 Task: Create Card Card0000000303 in Board Board0000000076 in Workspace WS0000000026 in Trello. Create Card Card0000000304 in Board Board0000000076 in Workspace WS0000000026 in Trello. Create Card Card0000000305 in Board Board0000000077 in Workspace WS0000000026 in Trello. Create Card Card0000000306 in Board Board0000000077 in Workspace WS0000000026 in Trello. Create Card Card0000000307 in Board Board0000000077 in Workspace WS0000000026 in Trello
Action: Mouse moved to (348, 310)
Screenshot: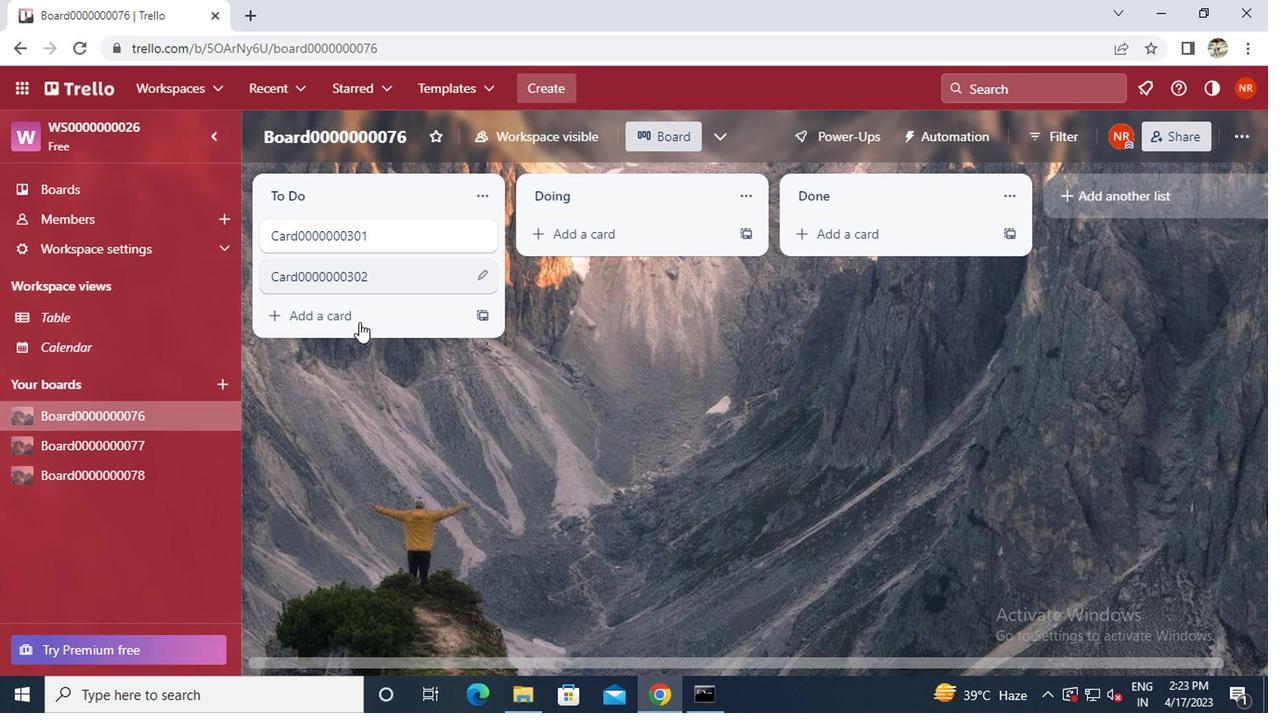 
Action: Mouse pressed left at (348, 310)
Screenshot: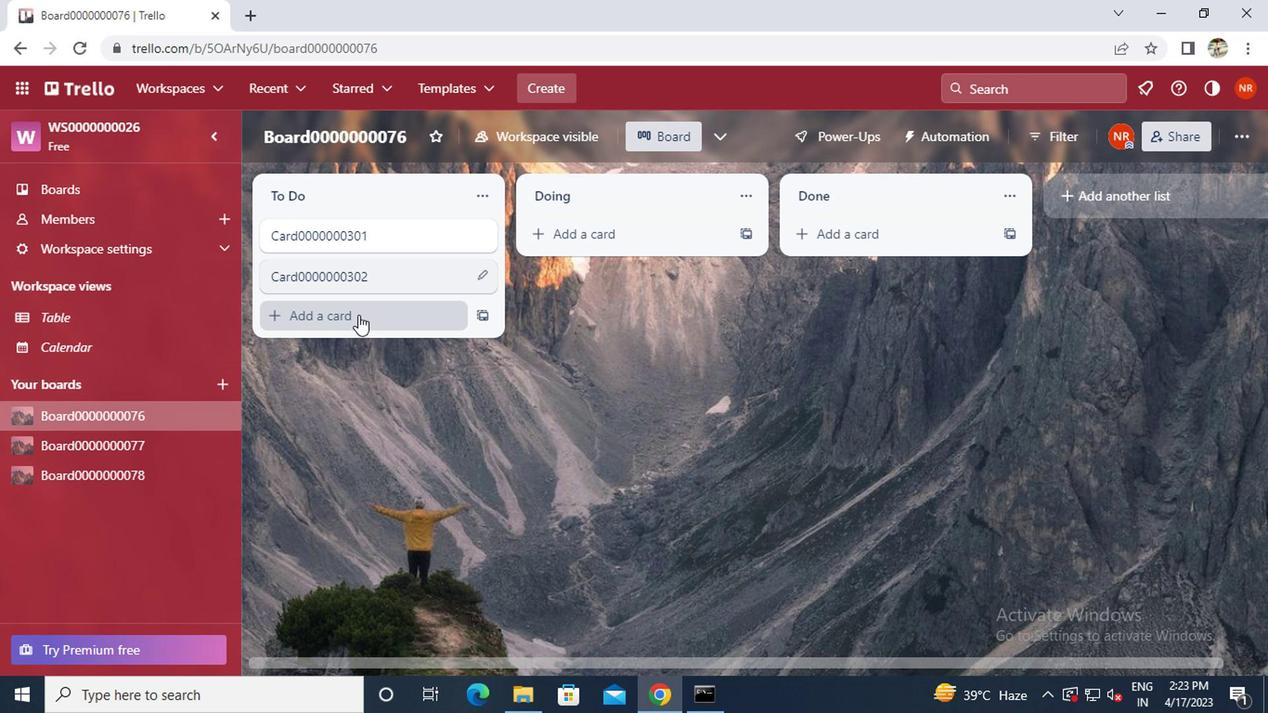 
Action: Key pressed c<Key.caps_lock>ard0000000303
Screenshot: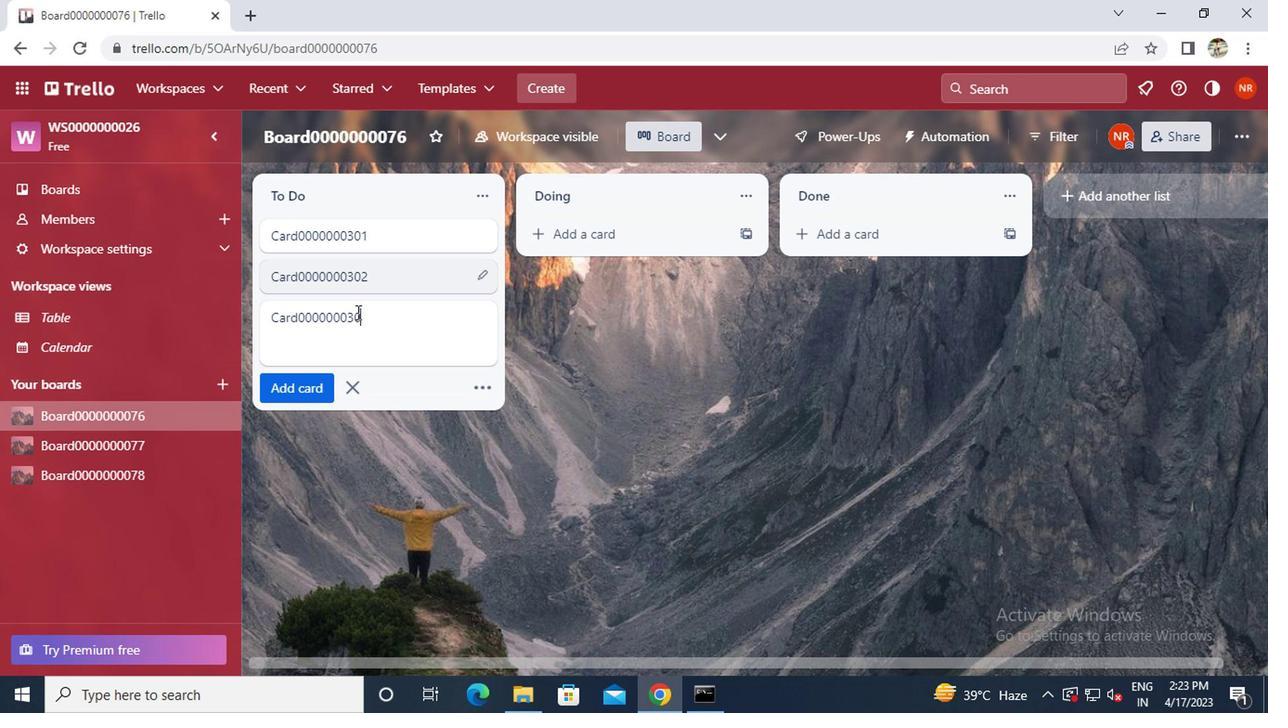 
Action: Mouse moved to (305, 389)
Screenshot: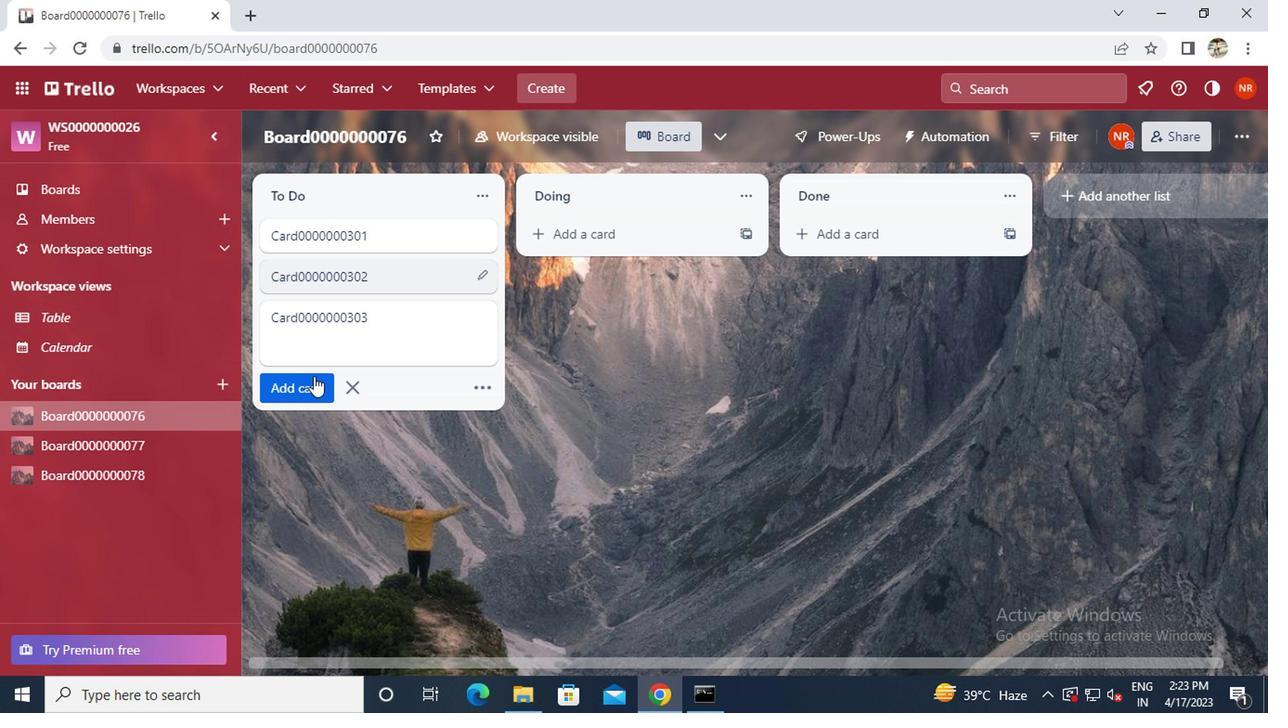 
Action: Mouse pressed left at (305, 389)
Screenshot: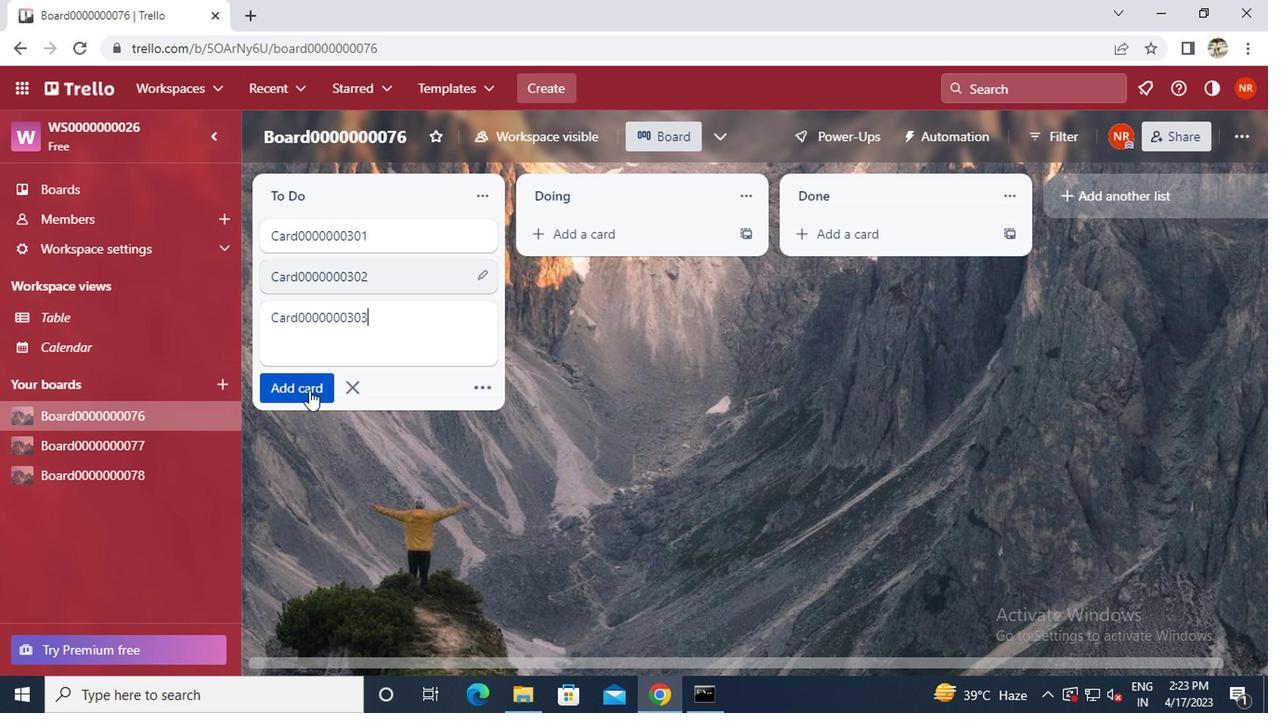 
Action: Key pressed <Key.caps_lock>c<Key.caps_lock>ard0000000304
Screenshot: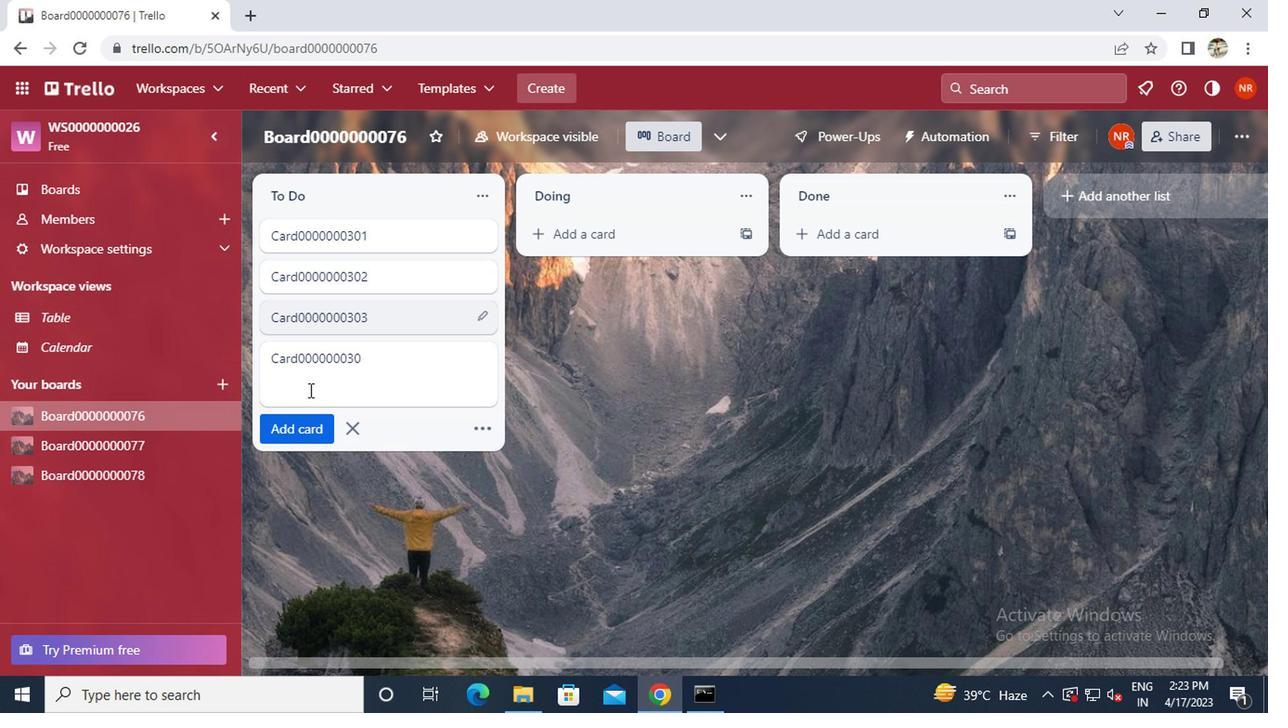 
Action: Mouse moved to (292, 434)
Screenshot: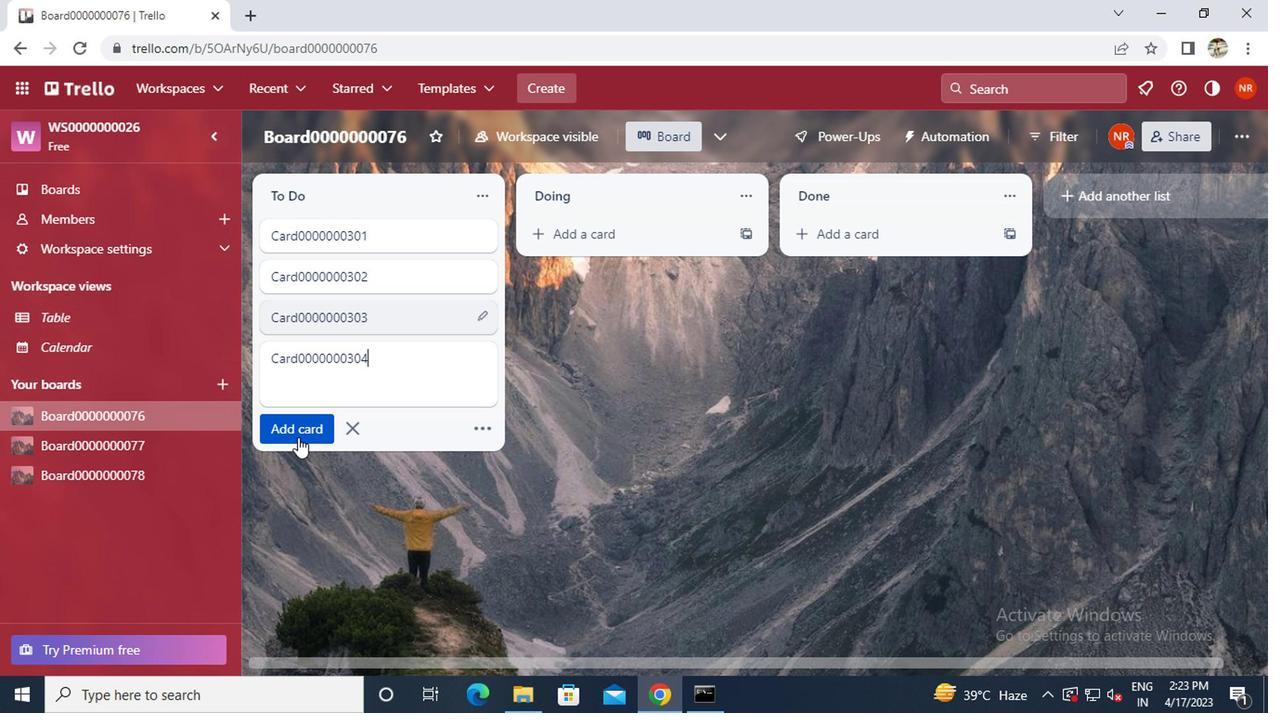 
Action: Mouse pressed left at (292, 434)
Screenshot: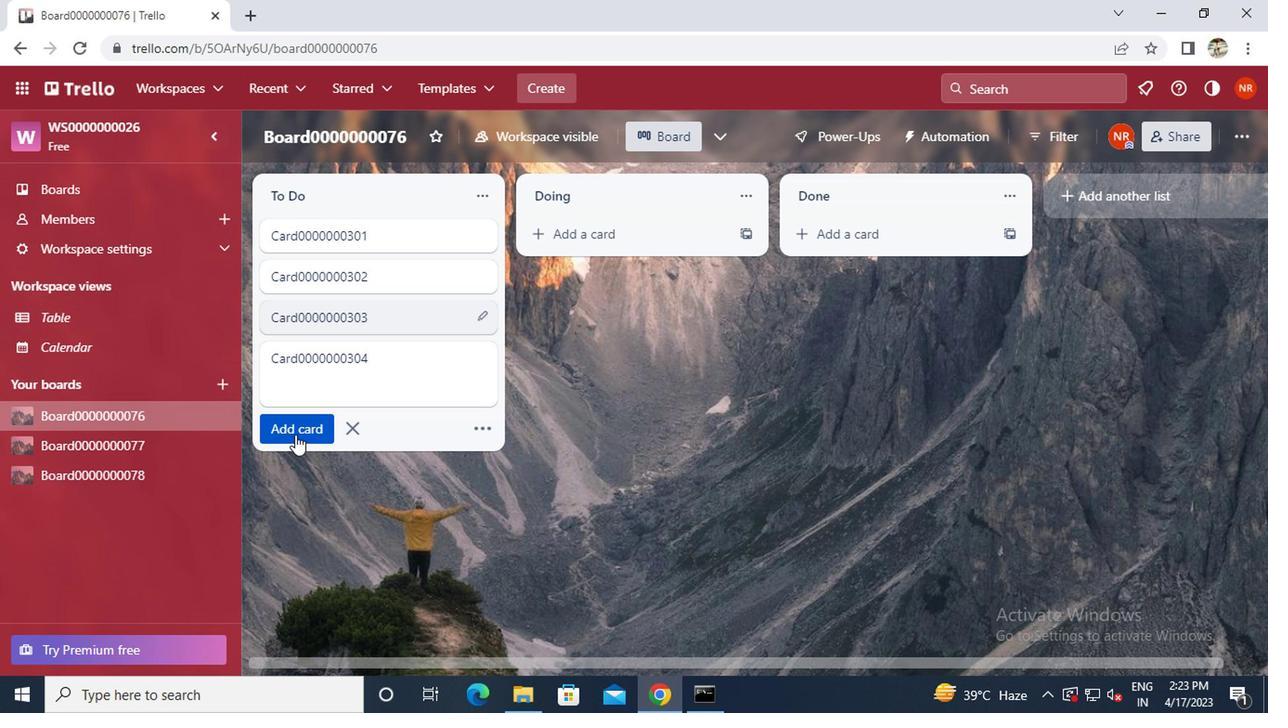 
Action: Mouse moved to (156, 440)
Screenshot: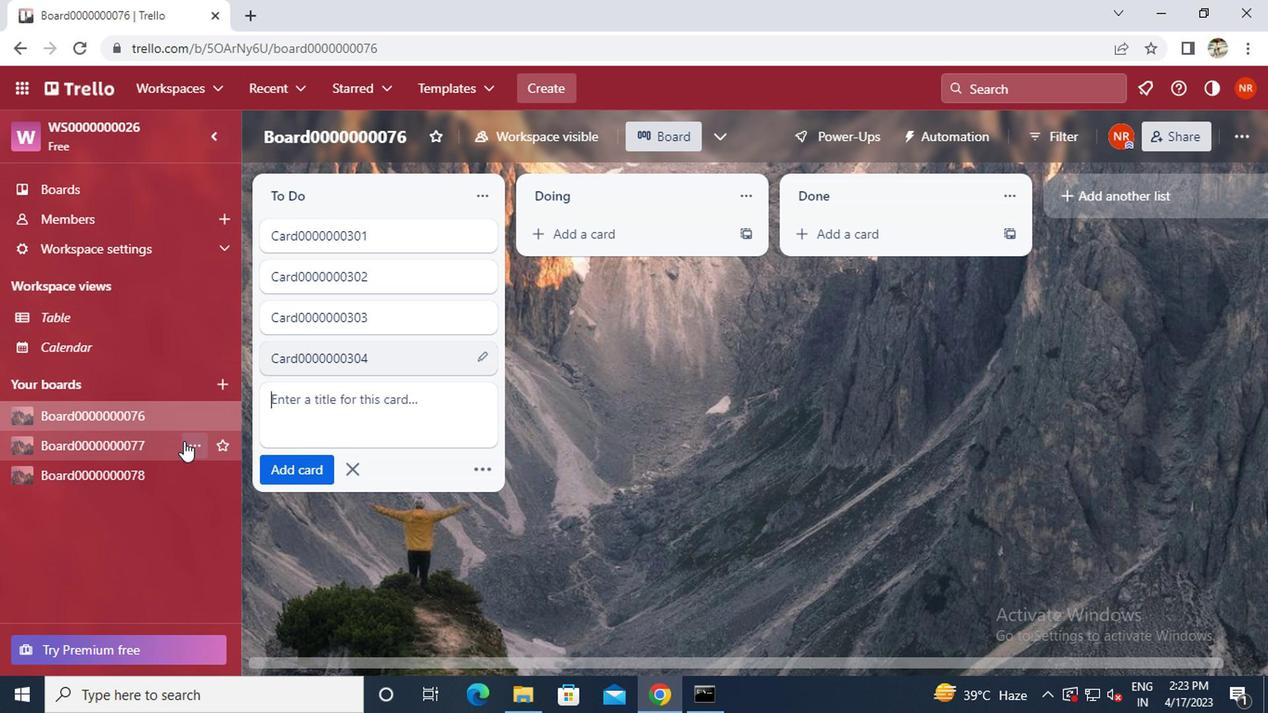 
Action: Mouse pressed left at (156, 440)
Screenshot: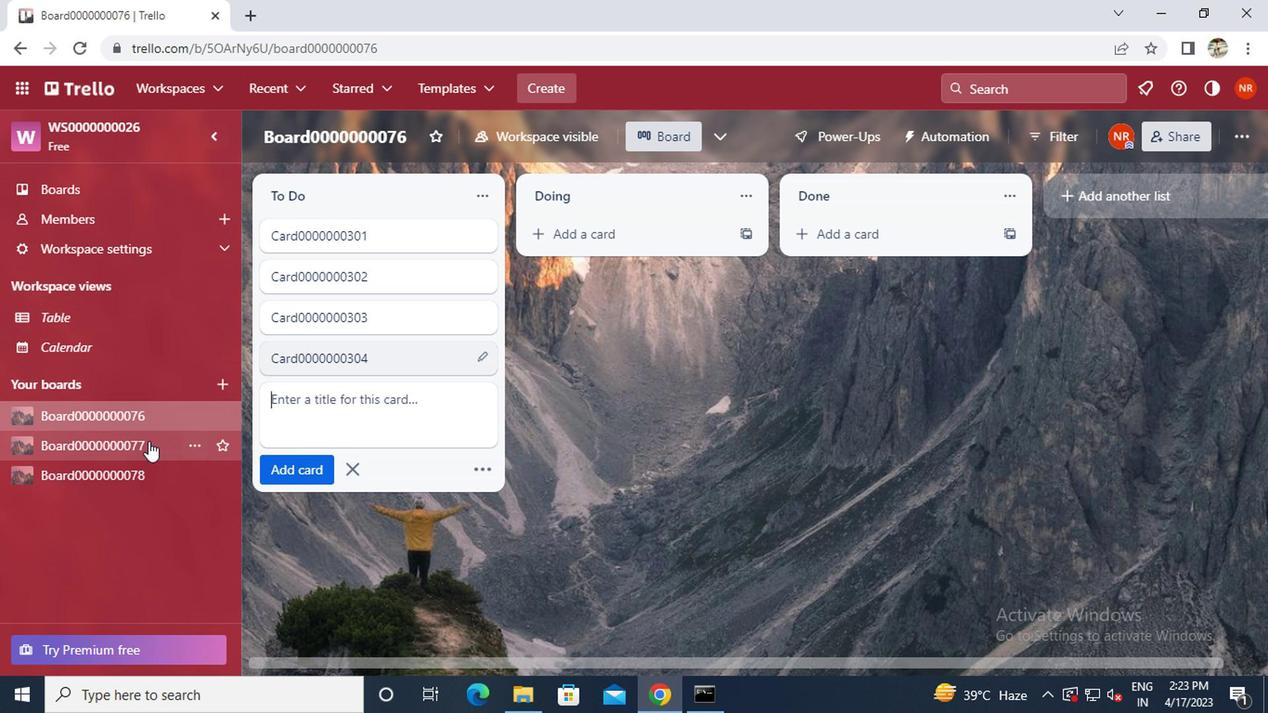 
Action: Mouse moved to (289, 241)
Screenshot: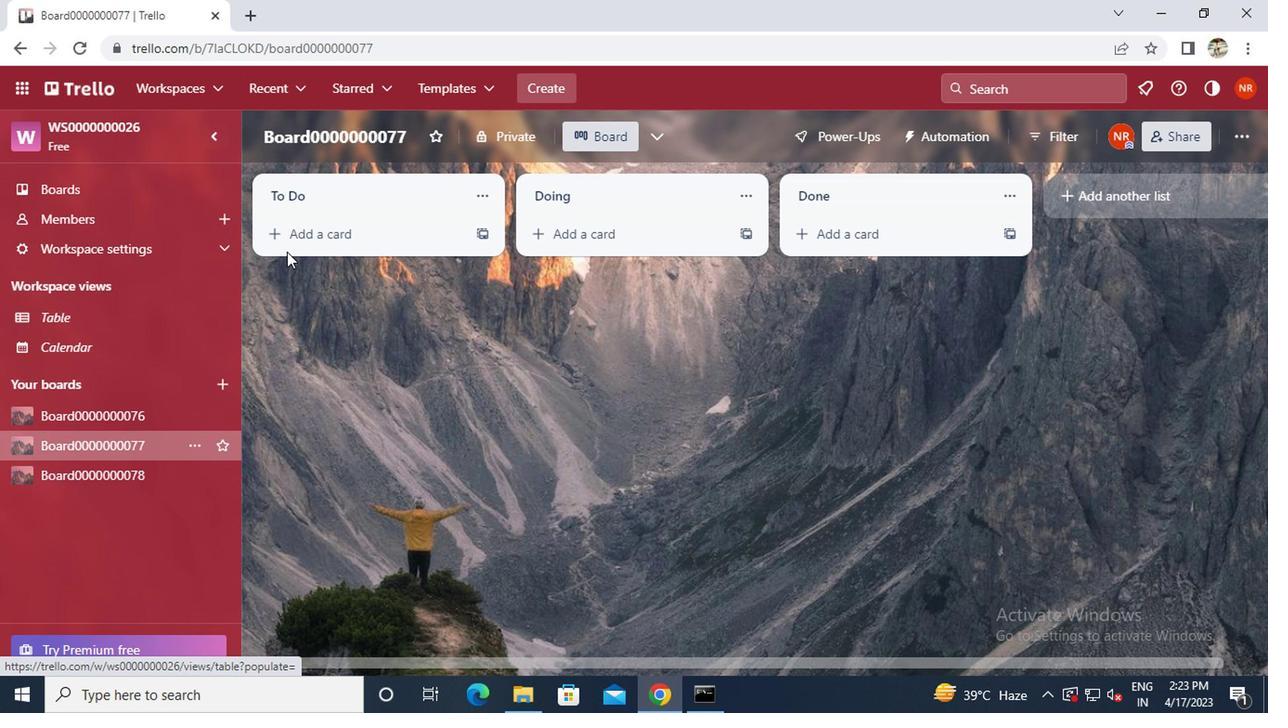 
Action: Mouse pressed left at (289, 241)
Screenshot: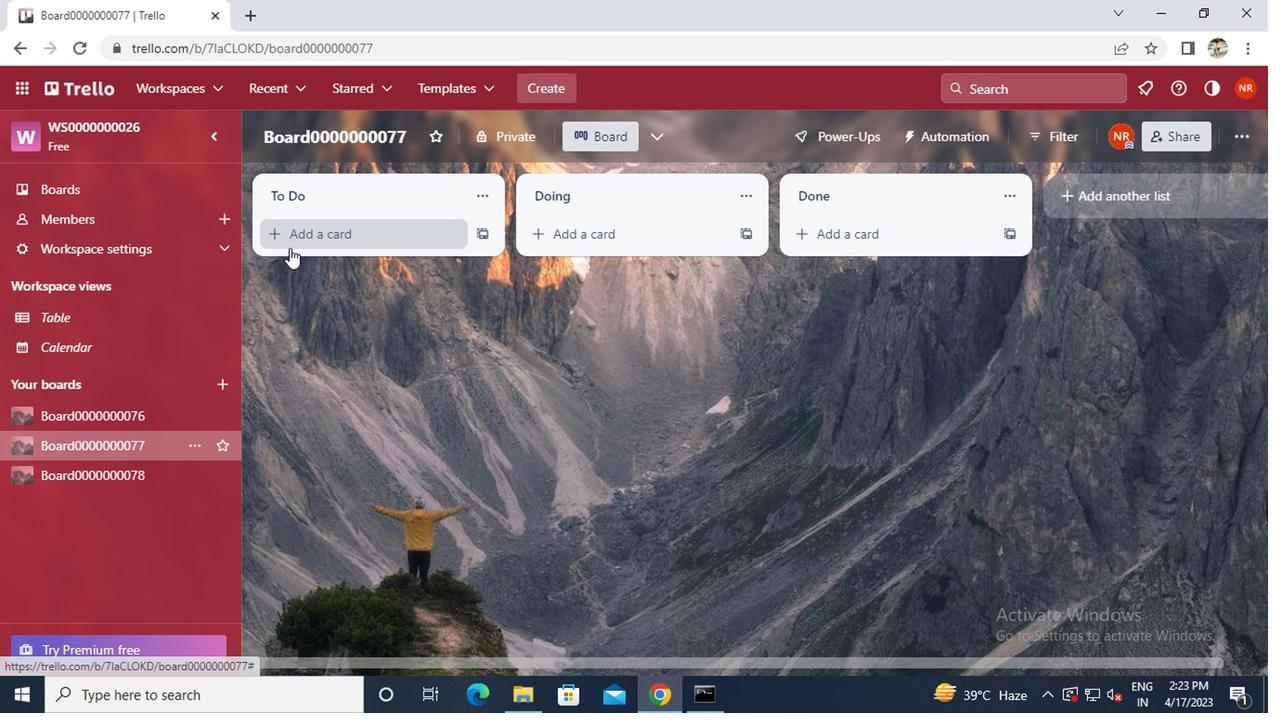 
Action: Key pressed <Key.caps_lock>c<Key.caps_lock>ard0000000305
Screenshot: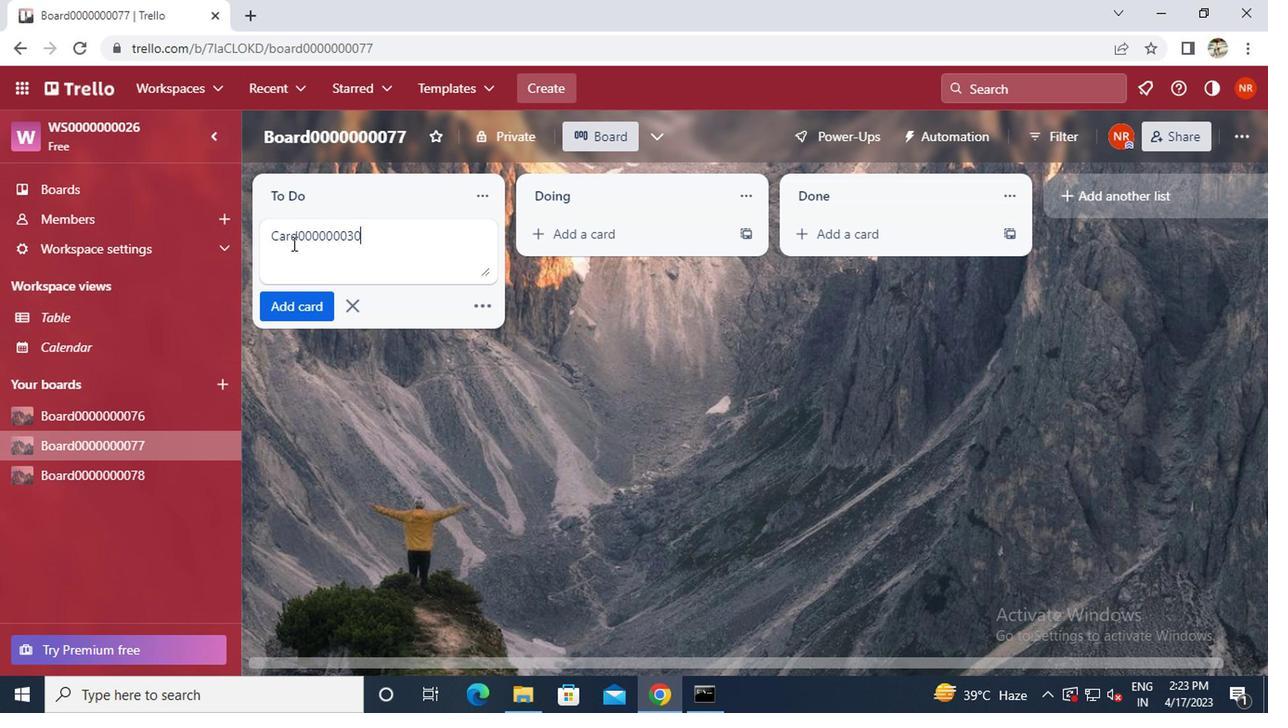 
Action: Mouse moved to (300, 307)
Screenshot: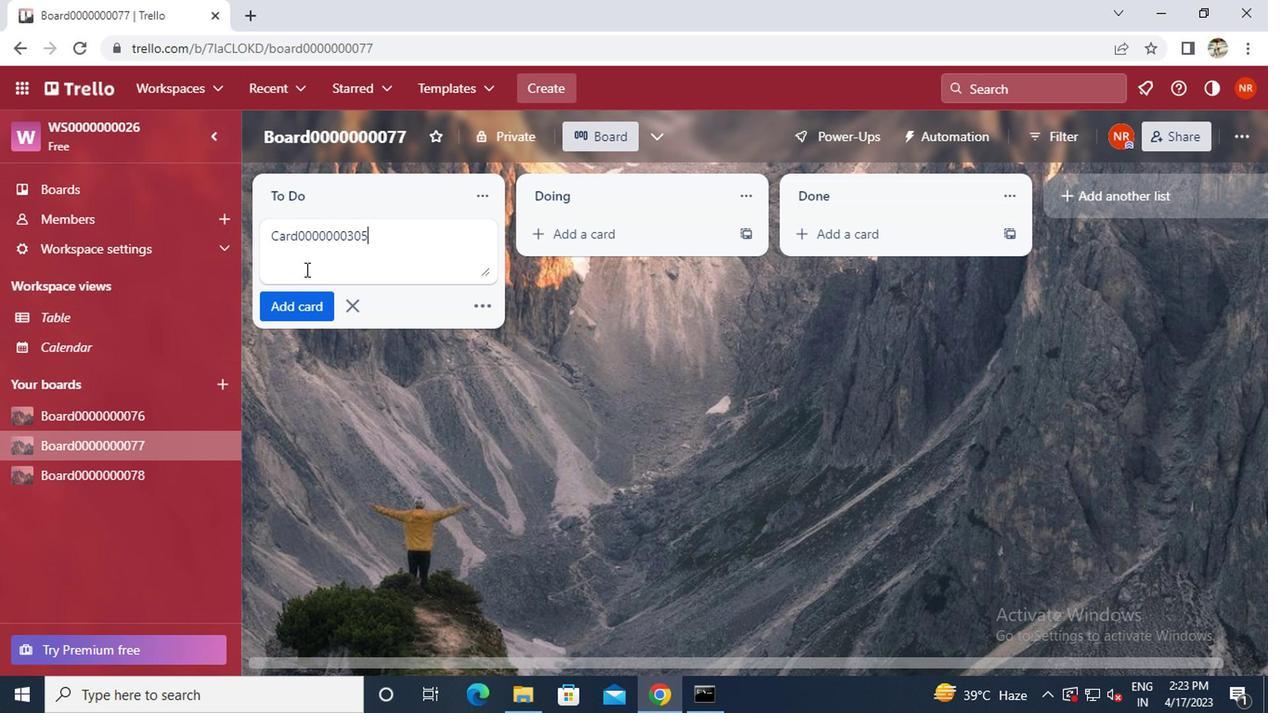
Action: Mouse pressed left at (300, 307)
Screenshot: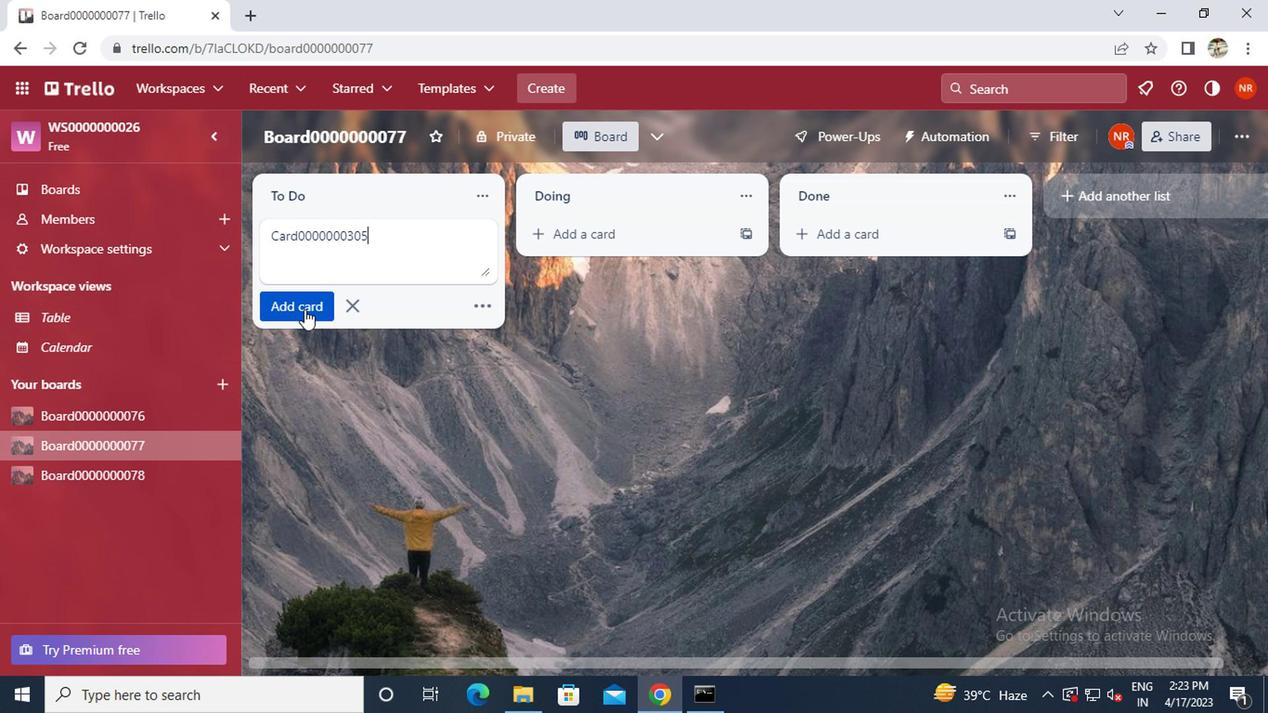 
Action: Key pressed <Key.caps_lock>c<Key.caps_lock>ard0000000306
Screenshot: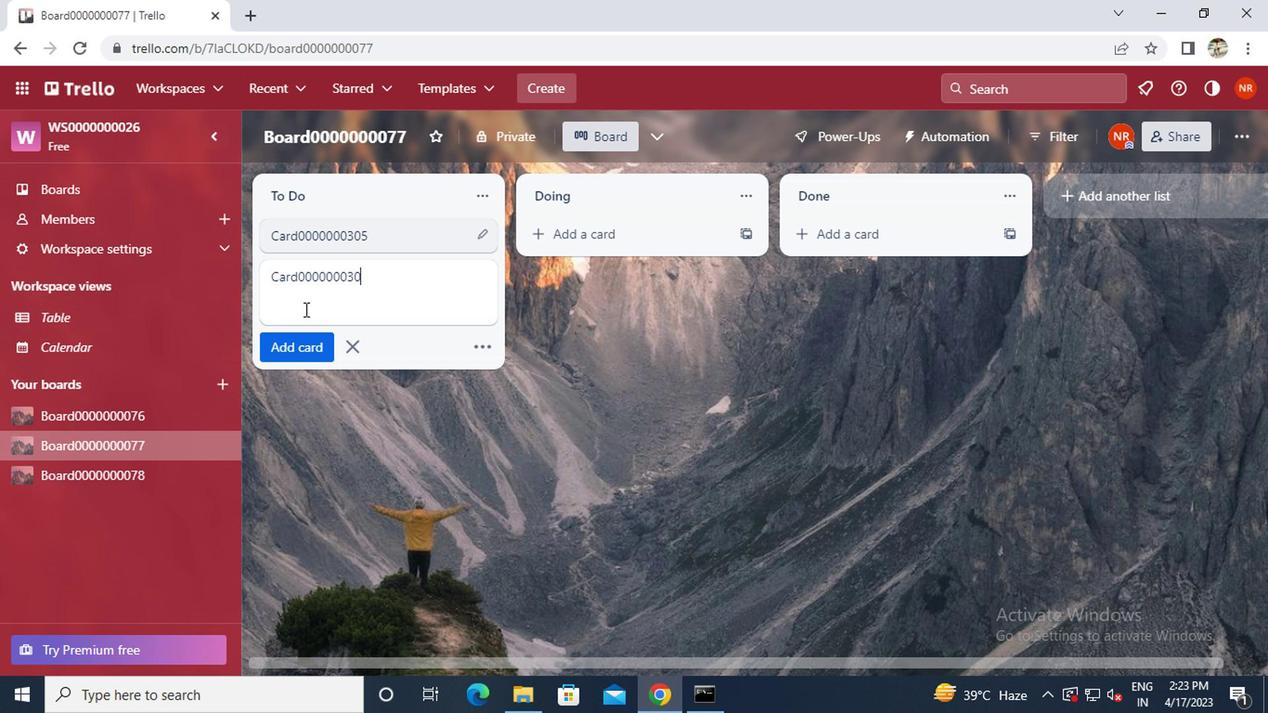 
Action: Mouse moved to (297, 341)
Screenshot: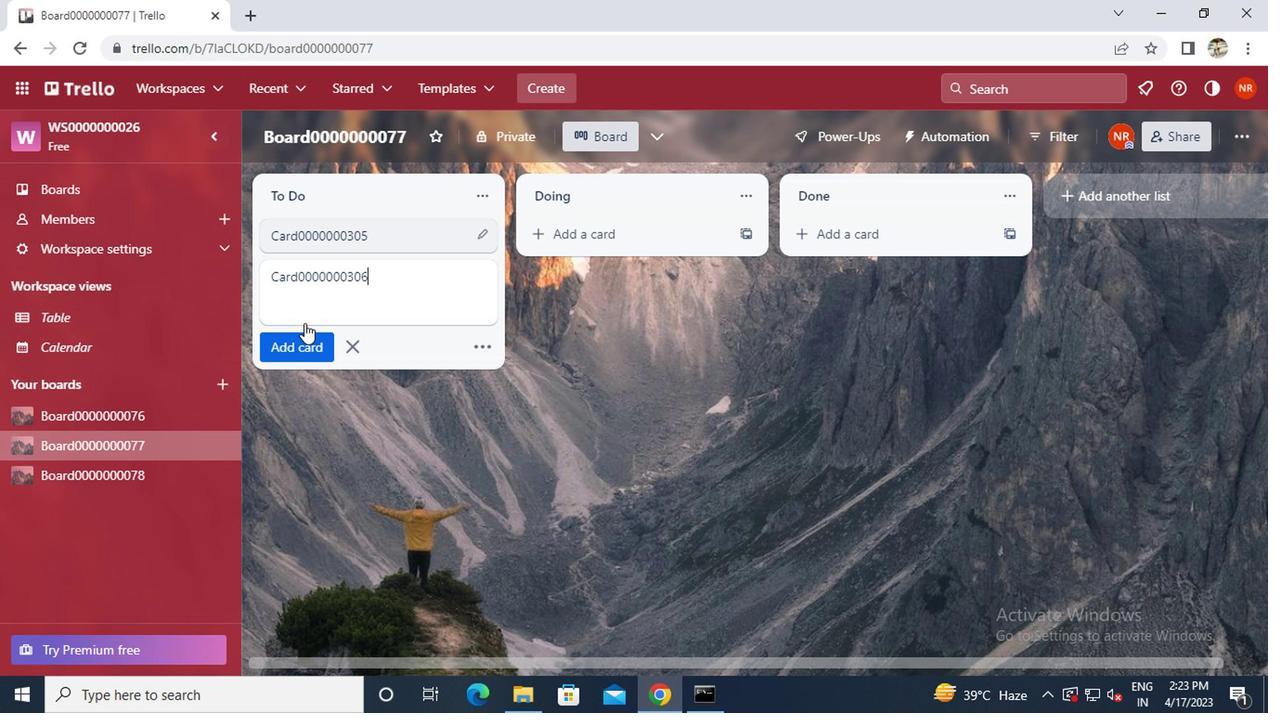 
Action: Mouse pressed left at (297, 341)
Screenshot: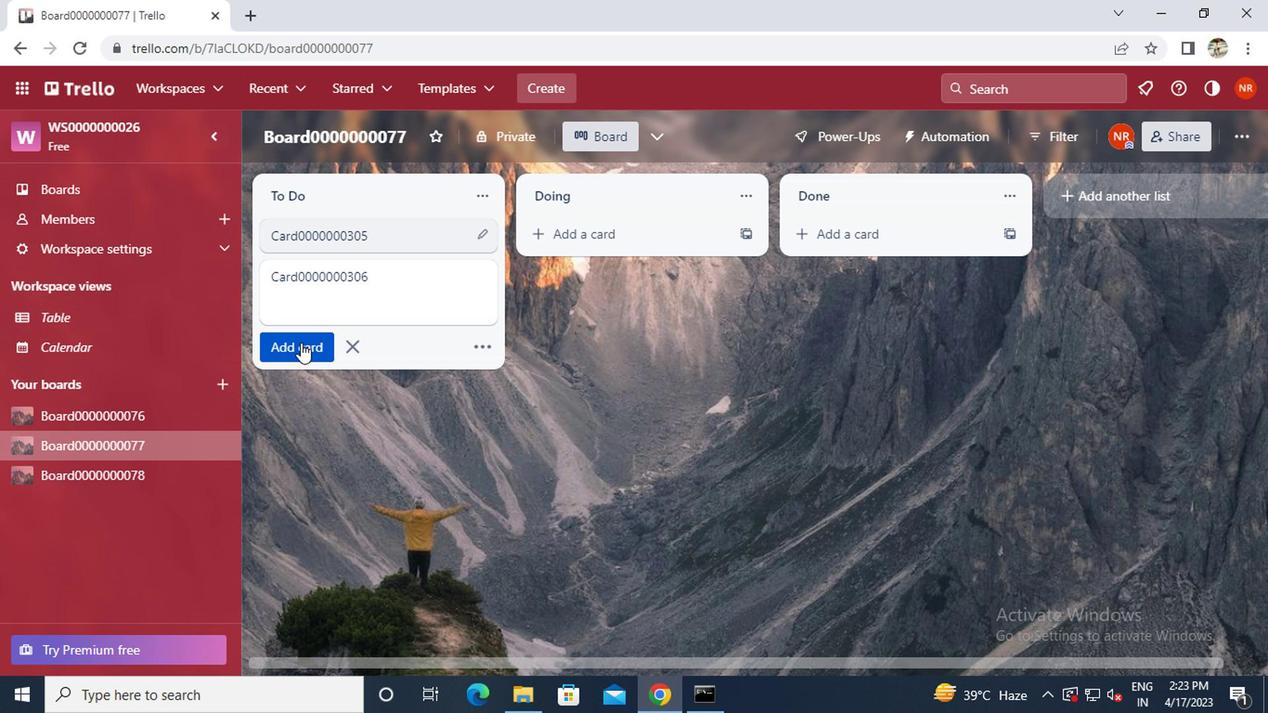 
Action: Key pressed <Key.caps_lock>c<Key.caps_lock>ard0000000307
Screenshot: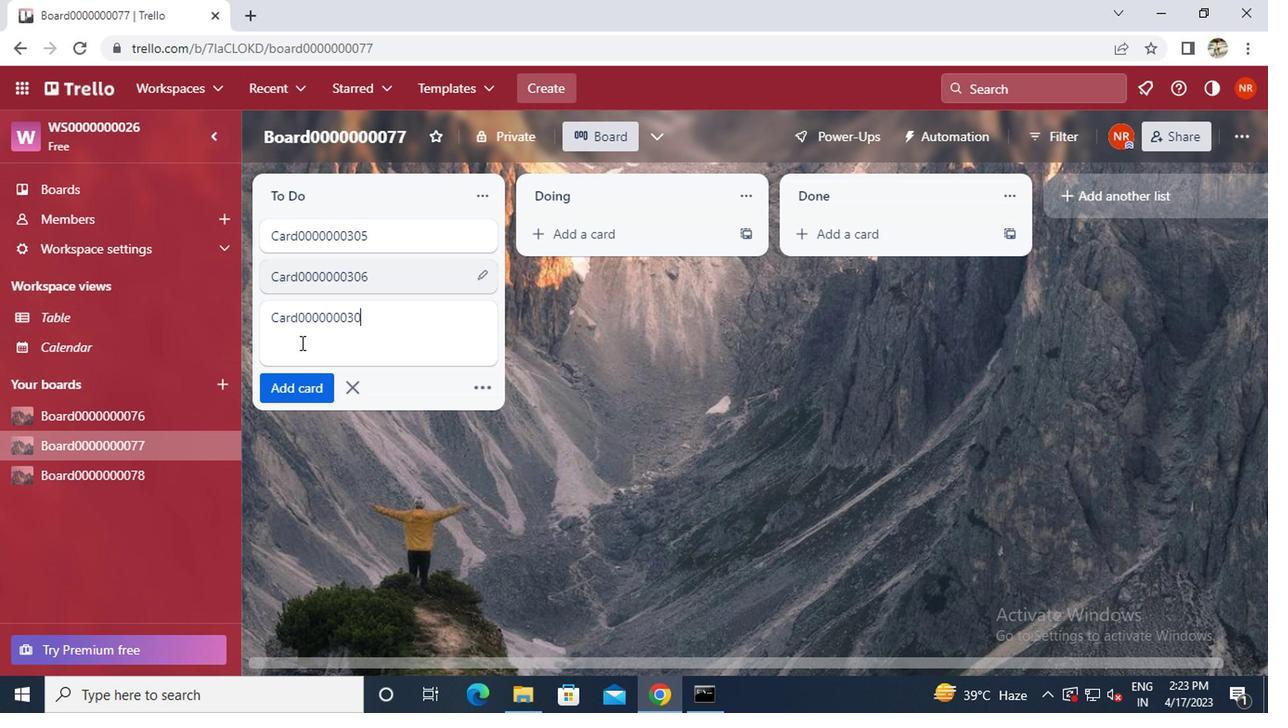 
Action: Mouse moved to (287, 384)
Screenshot: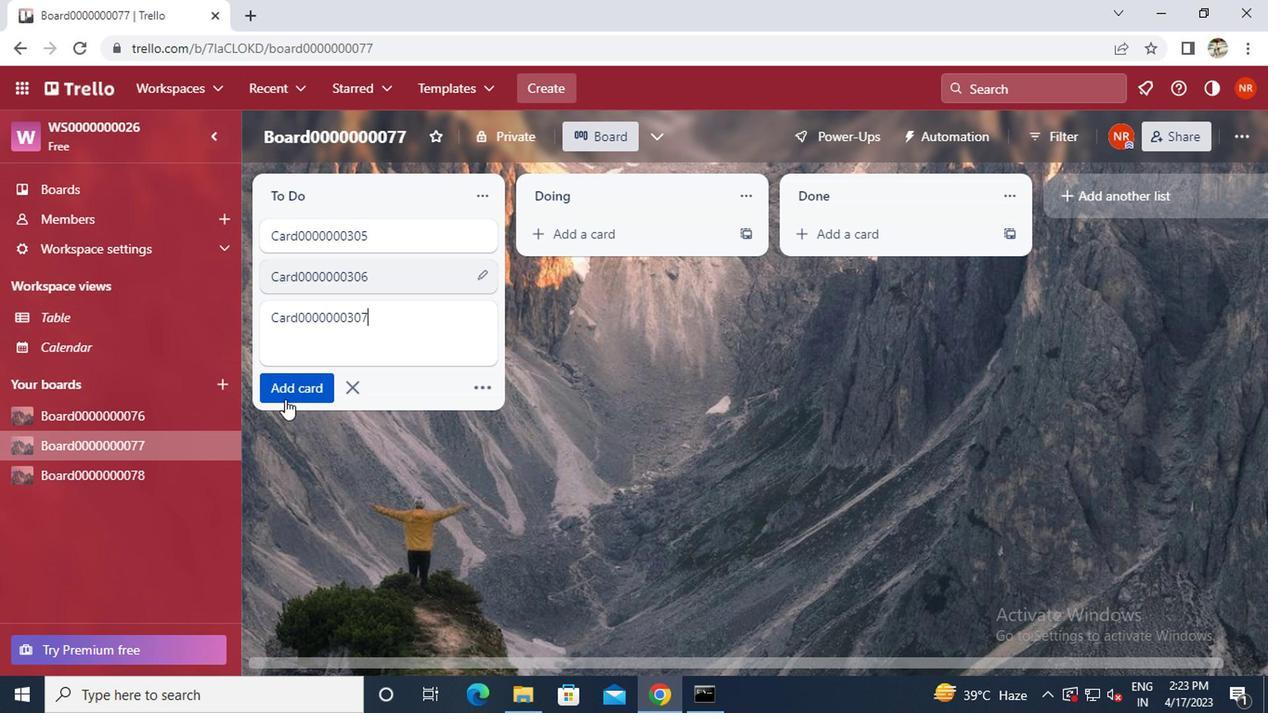 
Action: Mouse pressed left at (287, 384)
Screenshot: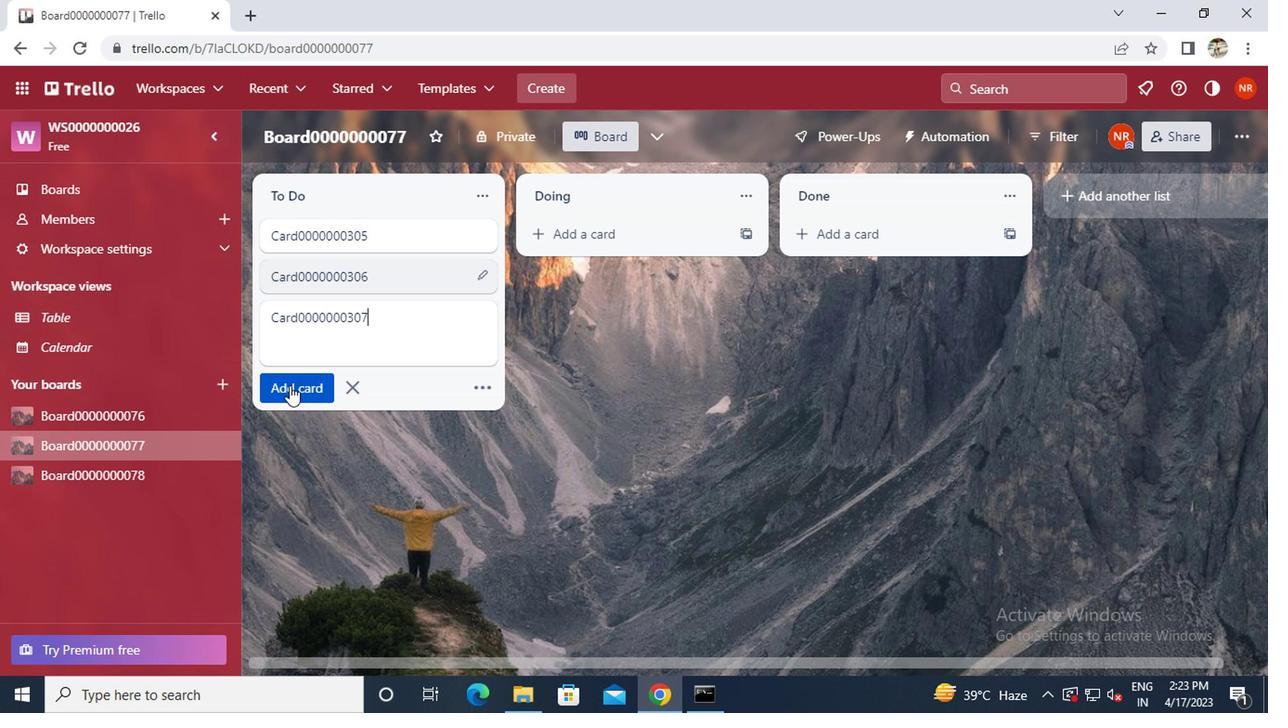 
